 Task: Add Genuine Coconut Organic Coconut Chunks to the cart.
Action: Mouse moved to (241, 113)
Screenshot: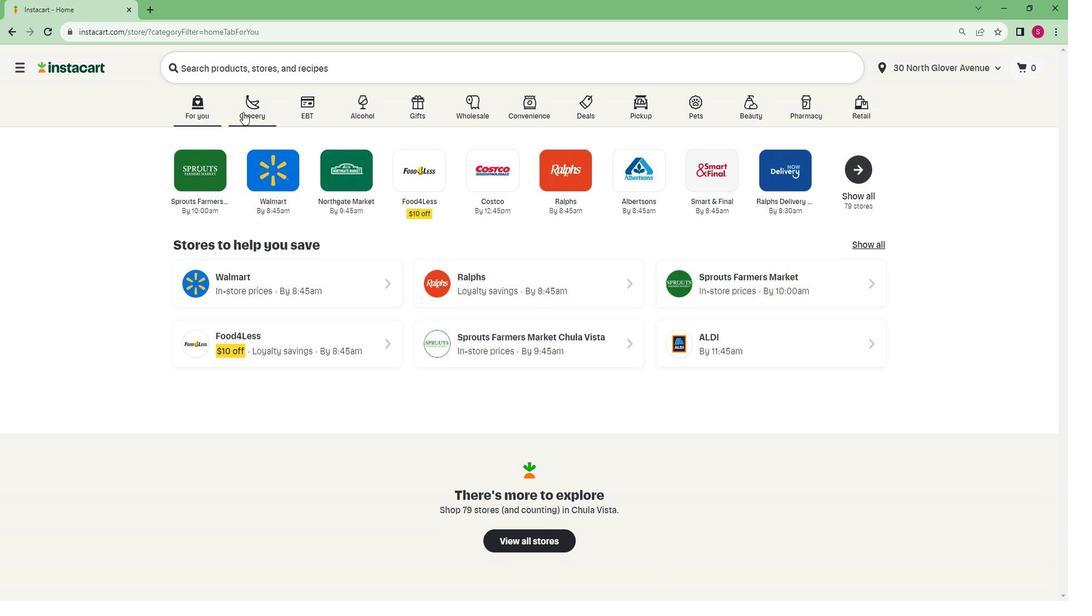 
Action: Mouse pressed left at (241, 113)
Screenshot: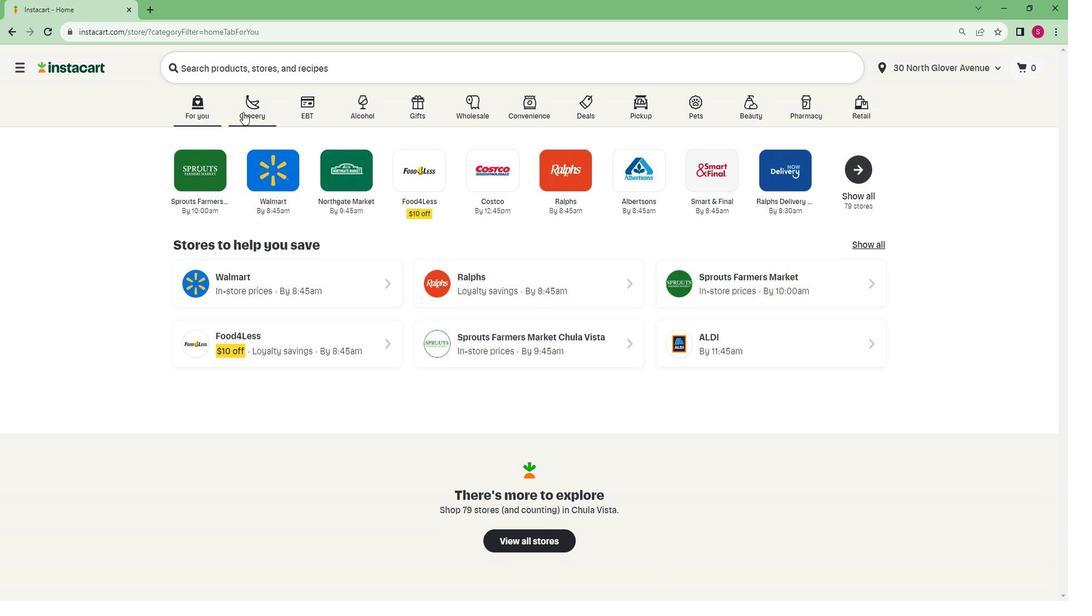 
Action: Mouse moved to (234, 329)
Screenshot: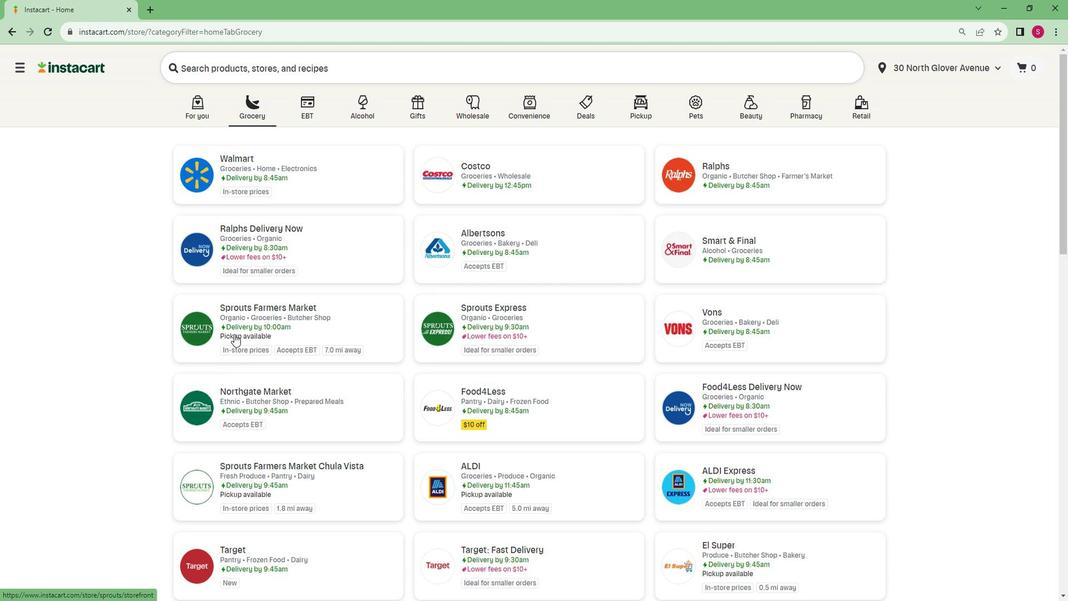 
Action: Mouse pressed left at (234, 329)
Screenshot: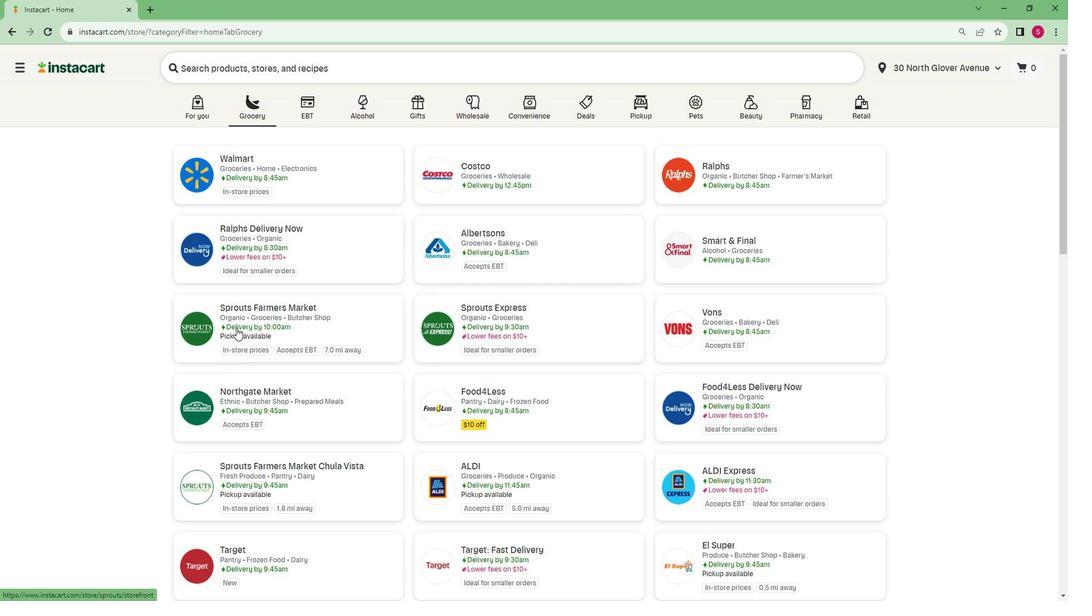 
Action: Mouse moved to (60, 394)
Screenshot: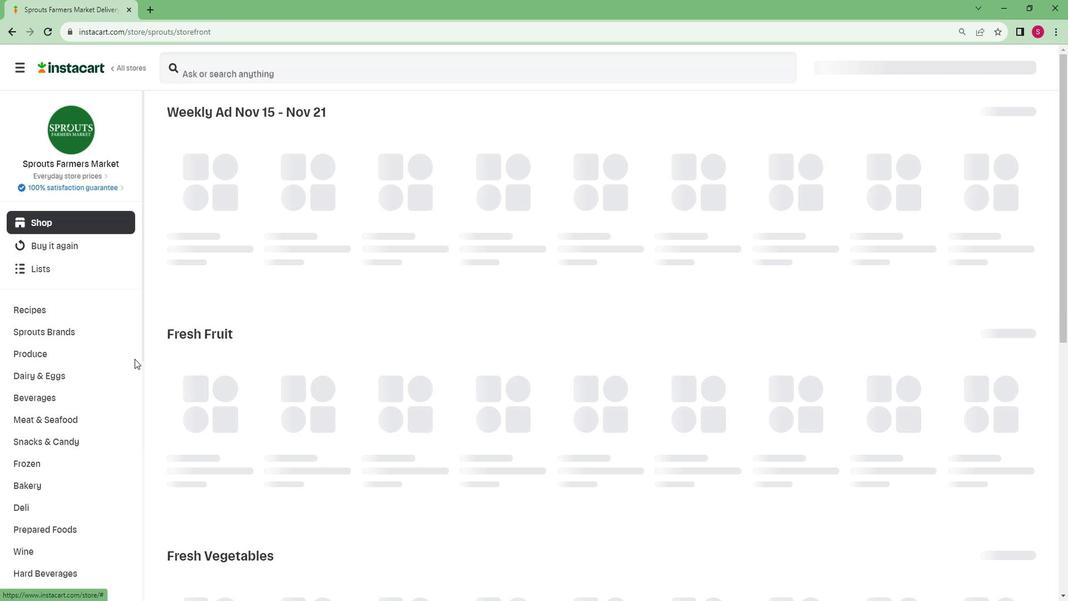
Action: Mouse scrolled (60, 394) with delta (0, 0)
Screenshot: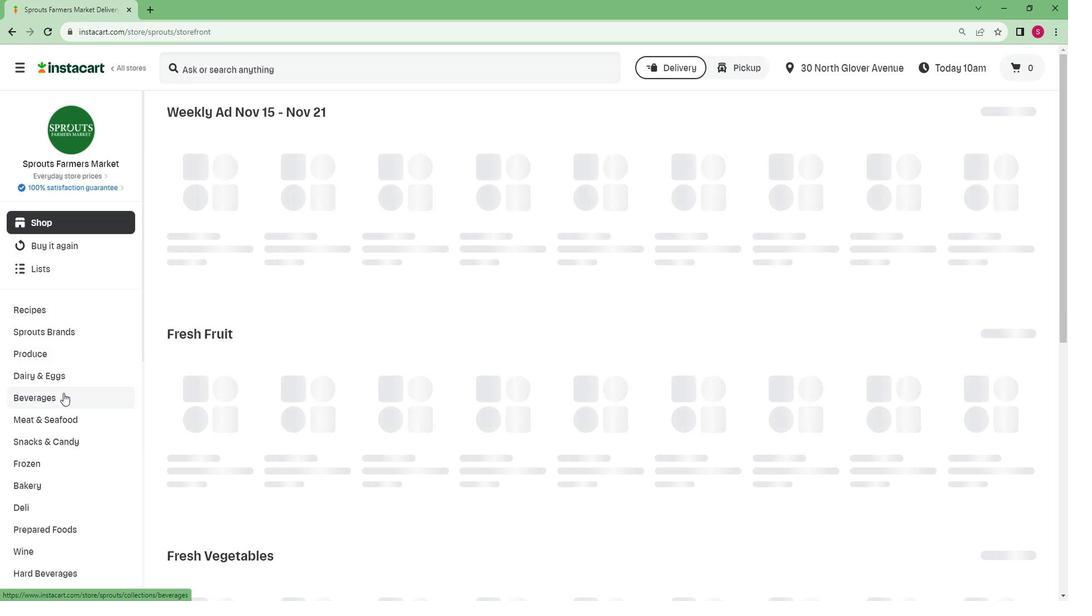 
Action: Mouse scrolled (60, 394) with delta (0, 0)
Screenshot: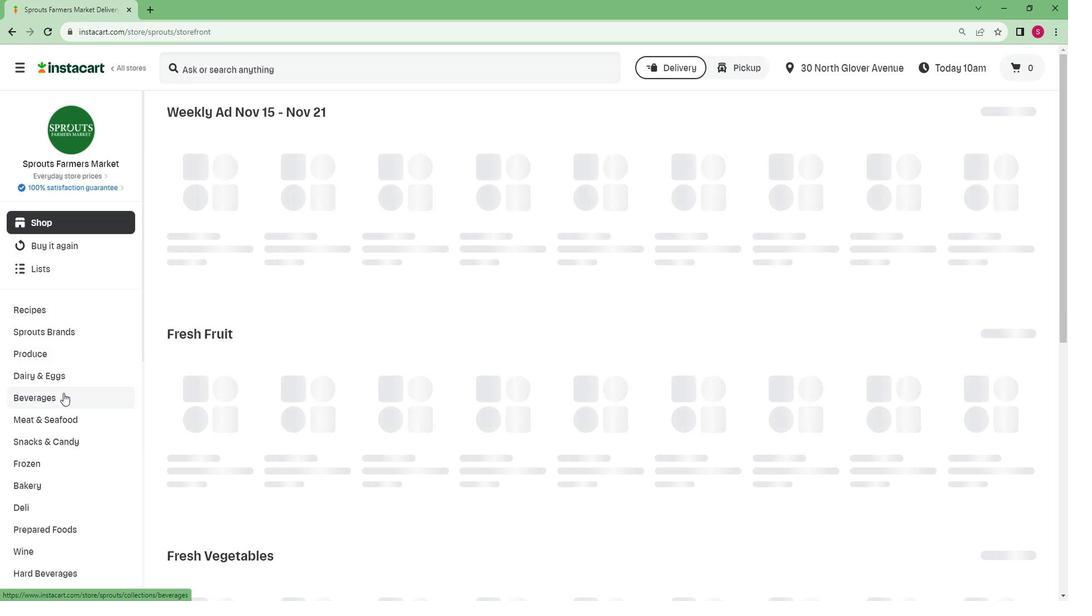 
Action: Mouse scrolled (60, 394) with delta (0, 0)
Screenshot: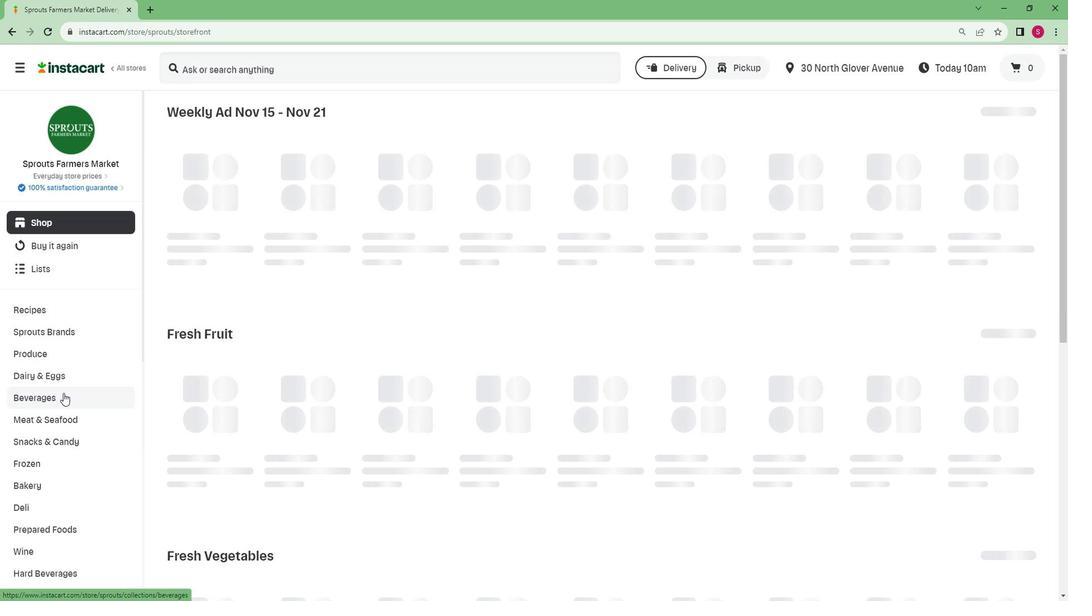 
Action: Mouse scrolled (60, 394) with delta (0, 0)
Screenshot: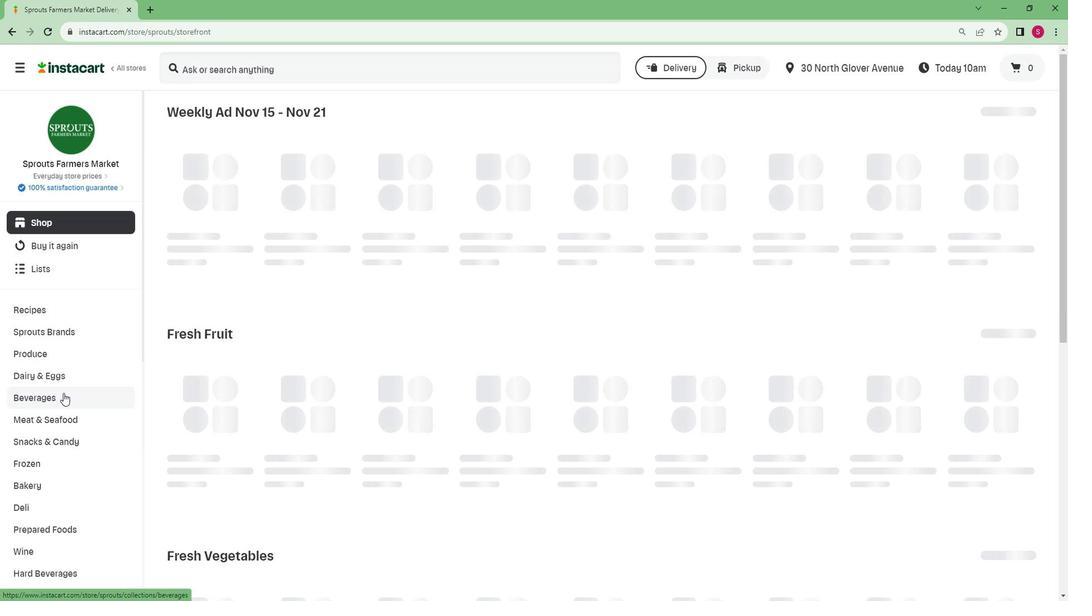 
Action: Mouse scrolled (60, 394) with delta (0, 0)
Screenshot: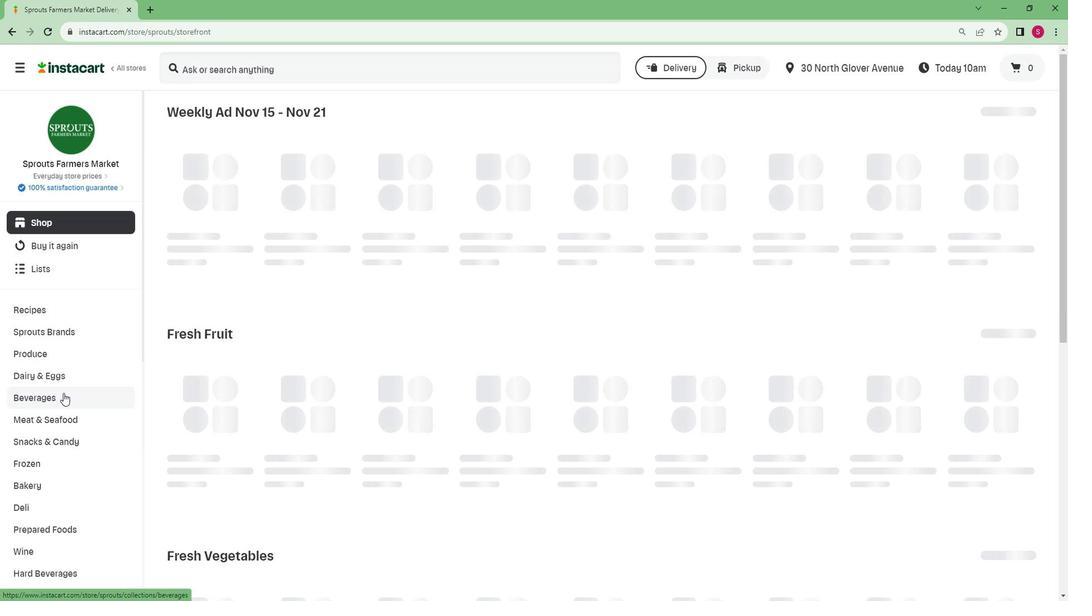 
Action: Mouse moved to (58, 395)
Screenshot: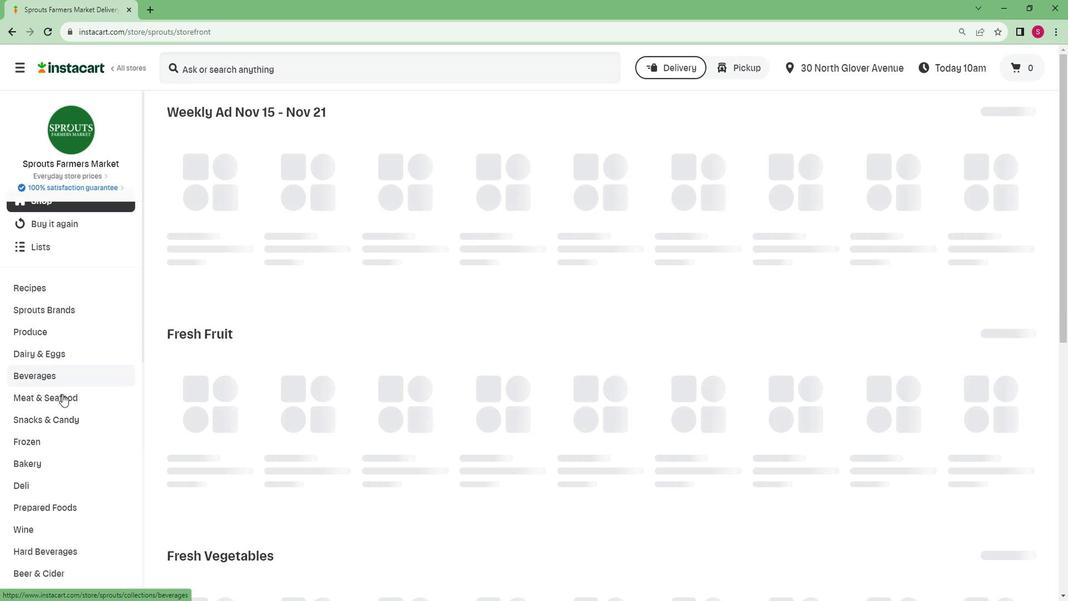 
Action: Mouse scrolled (58, 395) with delta (0, 0)
Screenshot: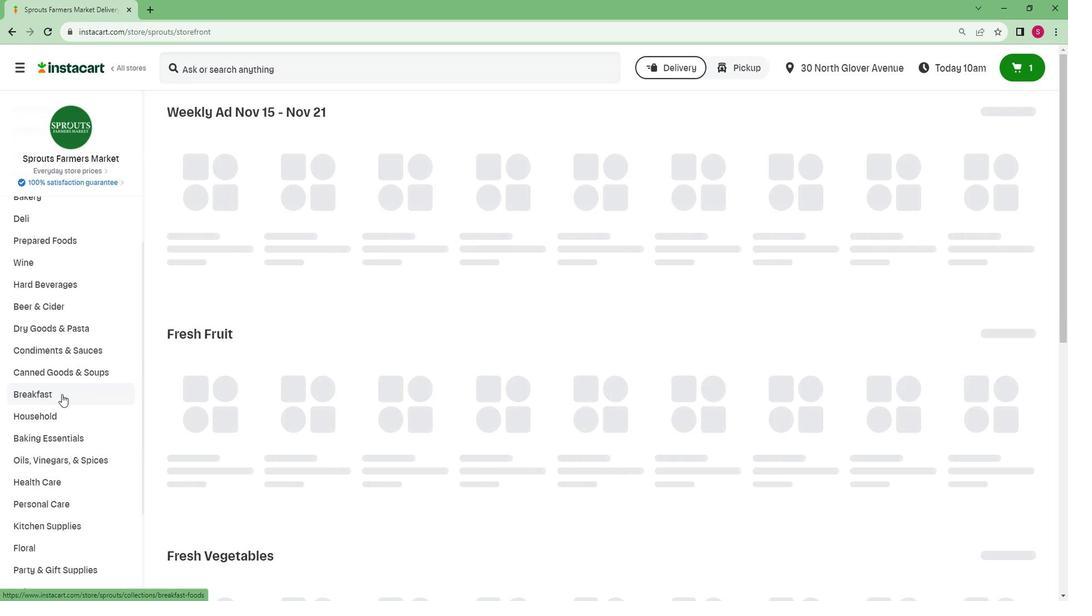 
Action: Mouse scrolled (58, 395) with delta (0, 0)
Screenshot: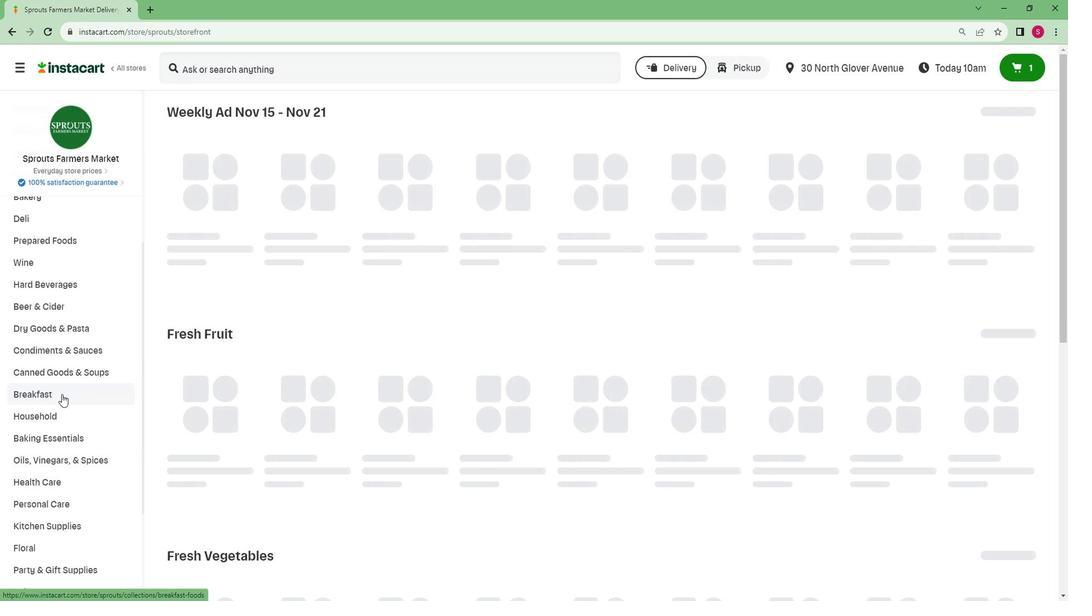 
Action: Mouse scrolled (58, 395) with delta (0, 0)
Screenshot: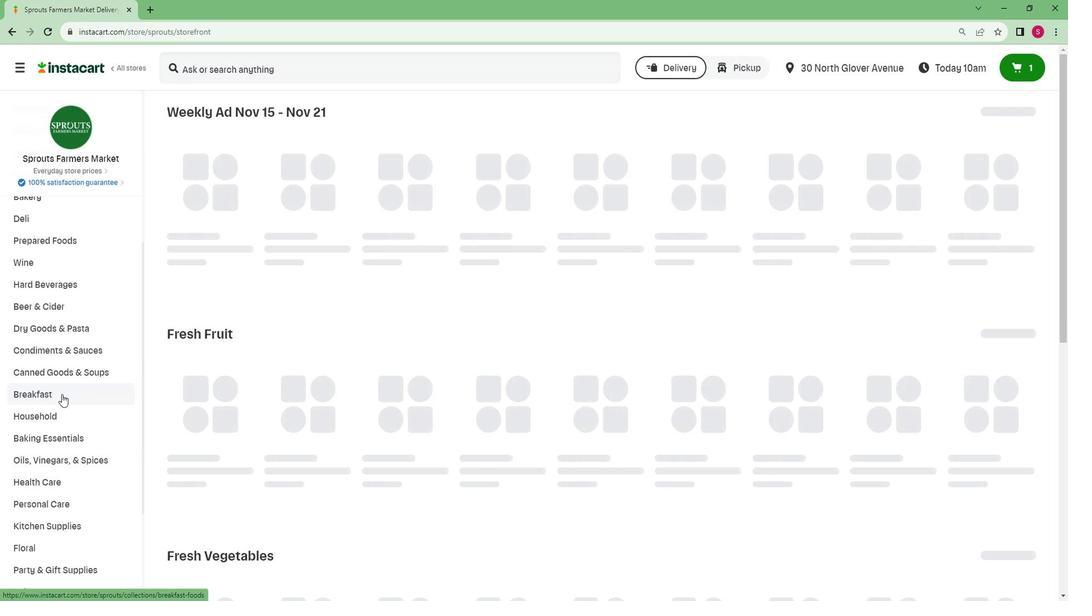 
Action: Mouse scrolled (58, 395) with delta (0, 0)
Screenshot: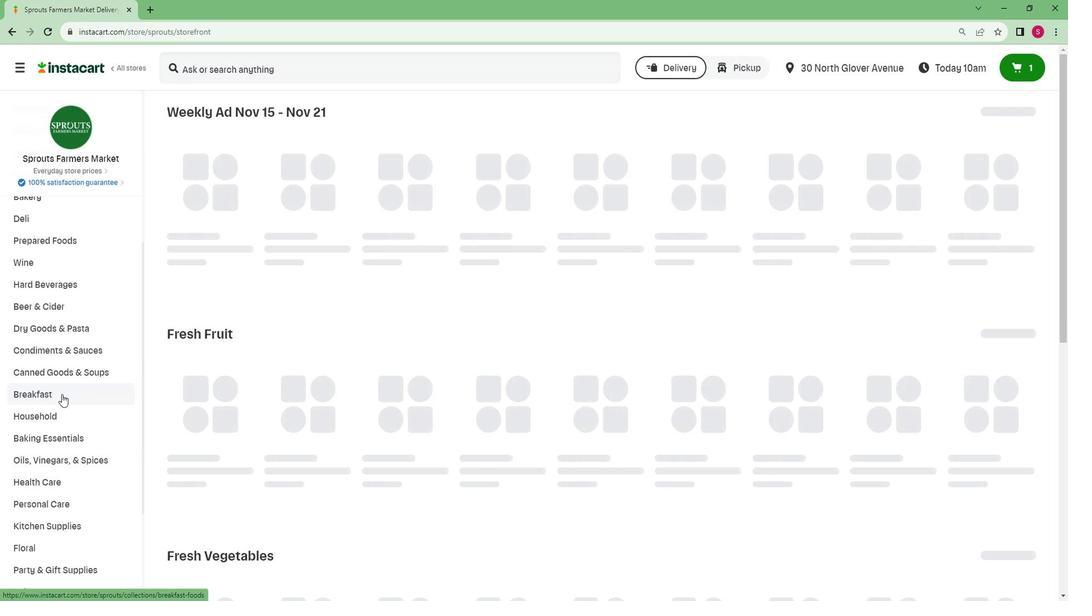 
Action: Mouse scrolled (58, 395) with delta (0, 0)
Screenshot: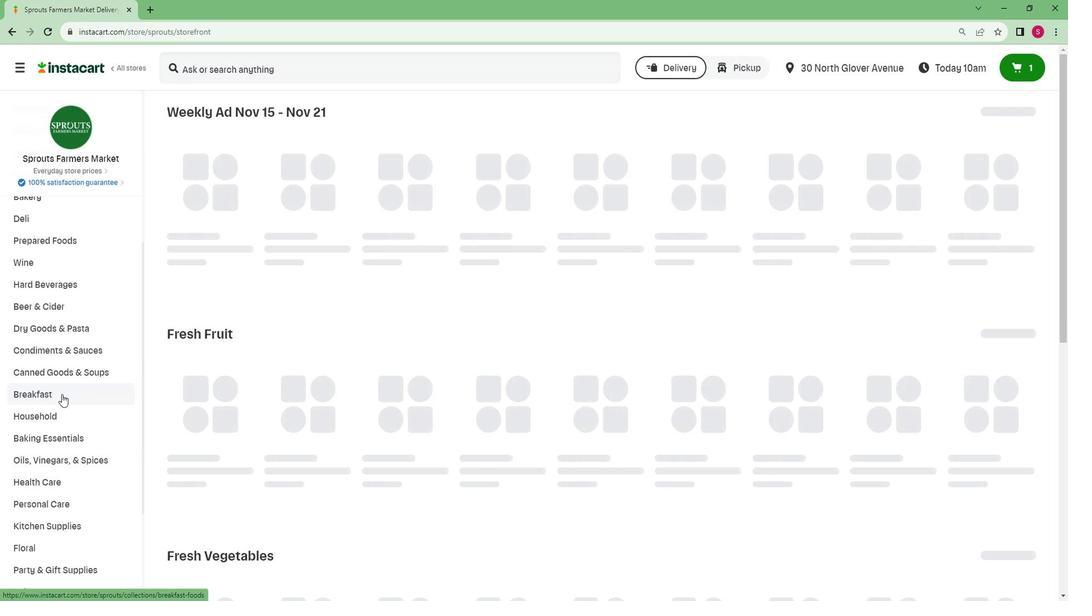 
Action: Mouse moved to (46, 568)
Screenshot: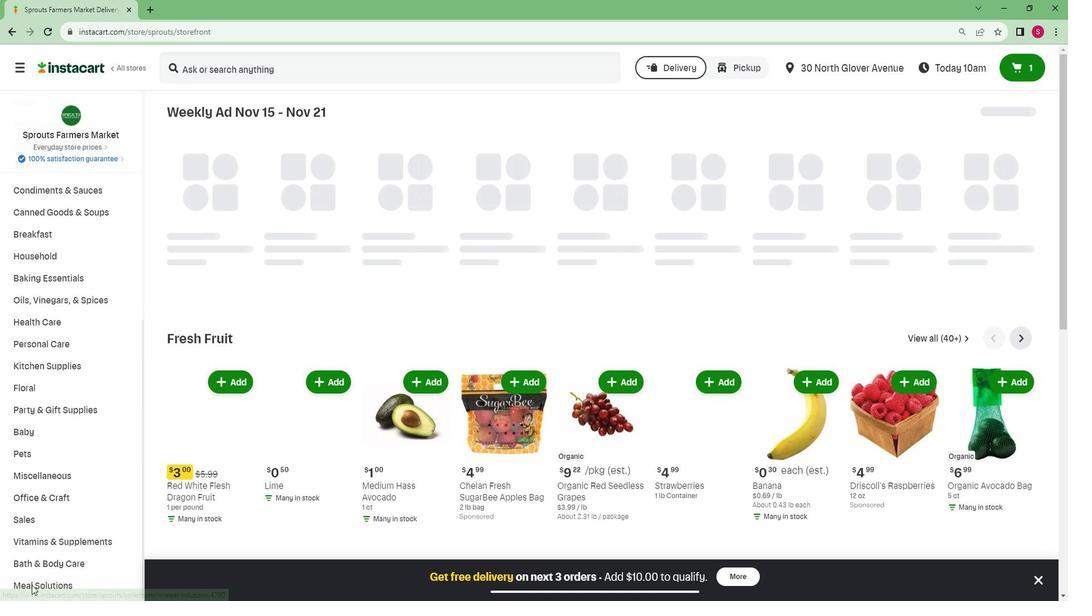 
Action: Mouse scrolled (46, 567) with delta (0, 0)
Screenshot: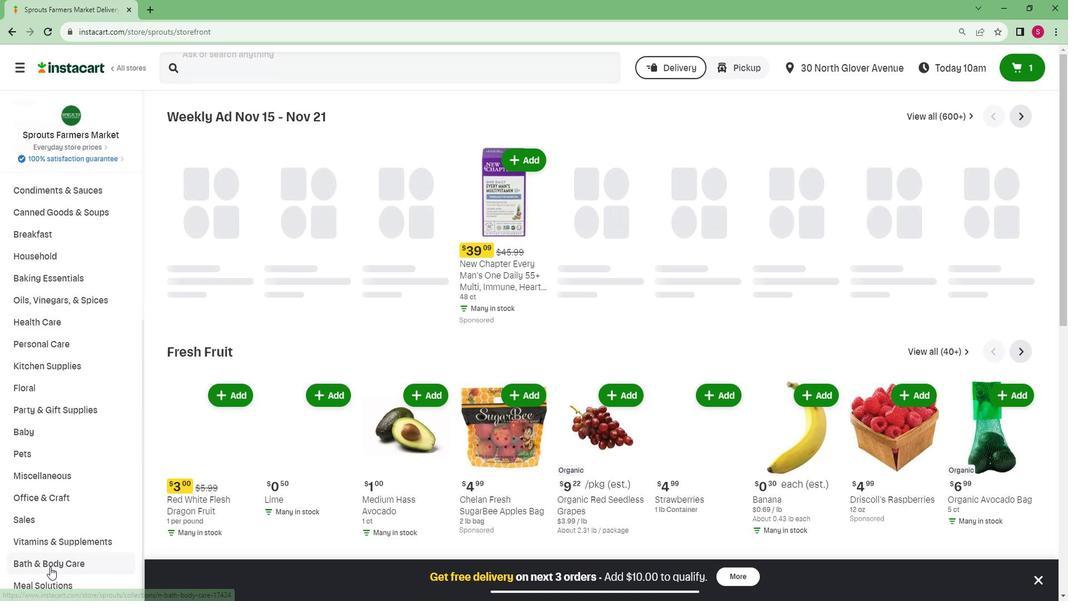 
Action: Mouse scrolled (46, 567) with delta (0, 0)
Screenshot: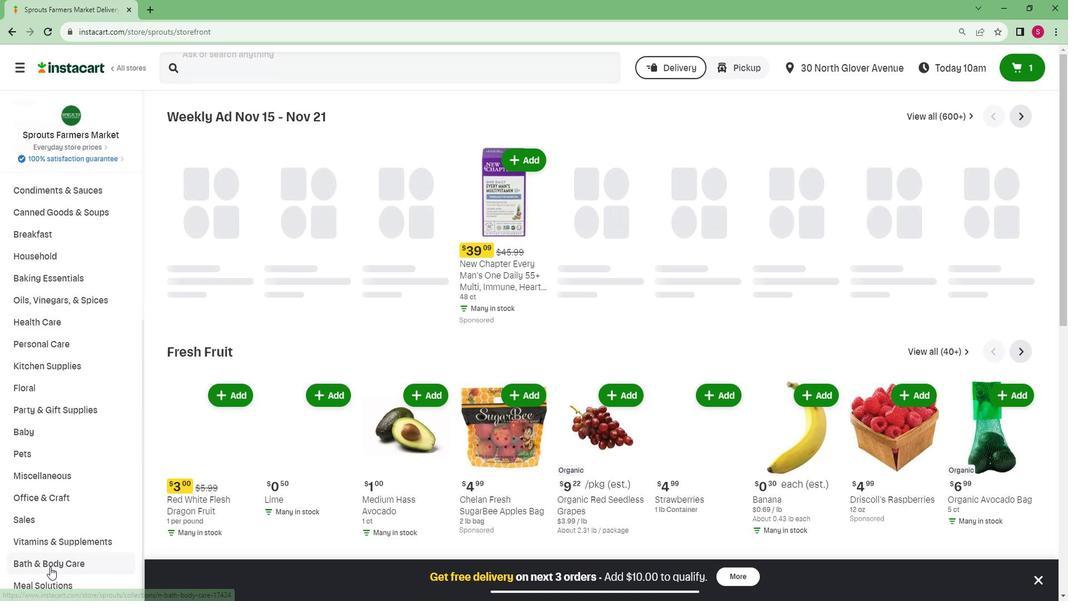 
Action: Mouse scrolled (46, 567) with delta (0, 0)
Screenshot: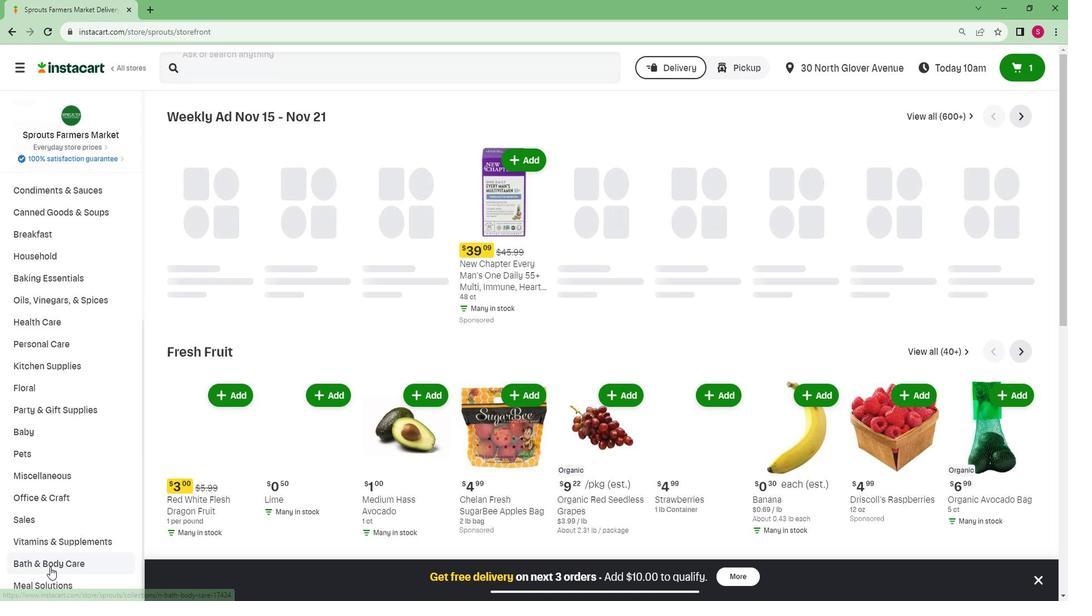 
Action: Mouse moved to (42, 578)
Screenshot: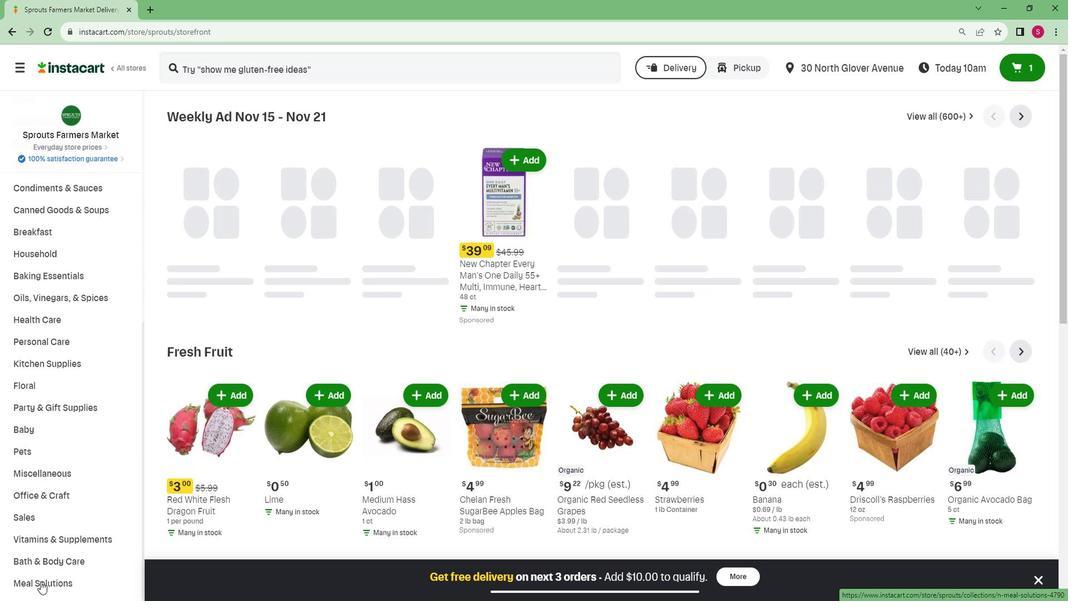 
Action: Mouse pressed left at (42, 578)
Screenshot: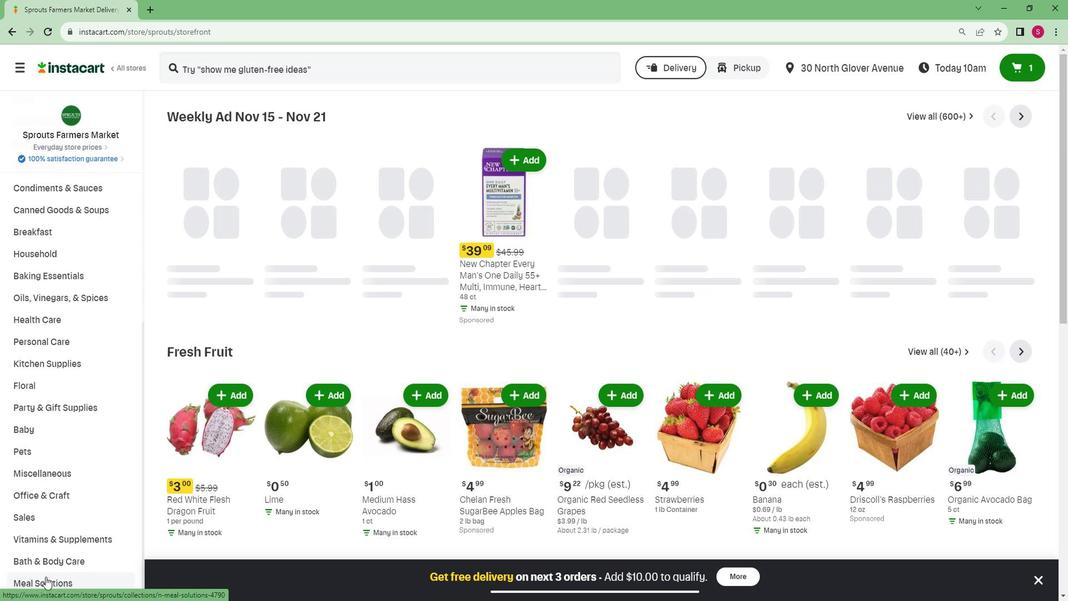 
Action: Mouse moved to (42, 576)
Screenshot: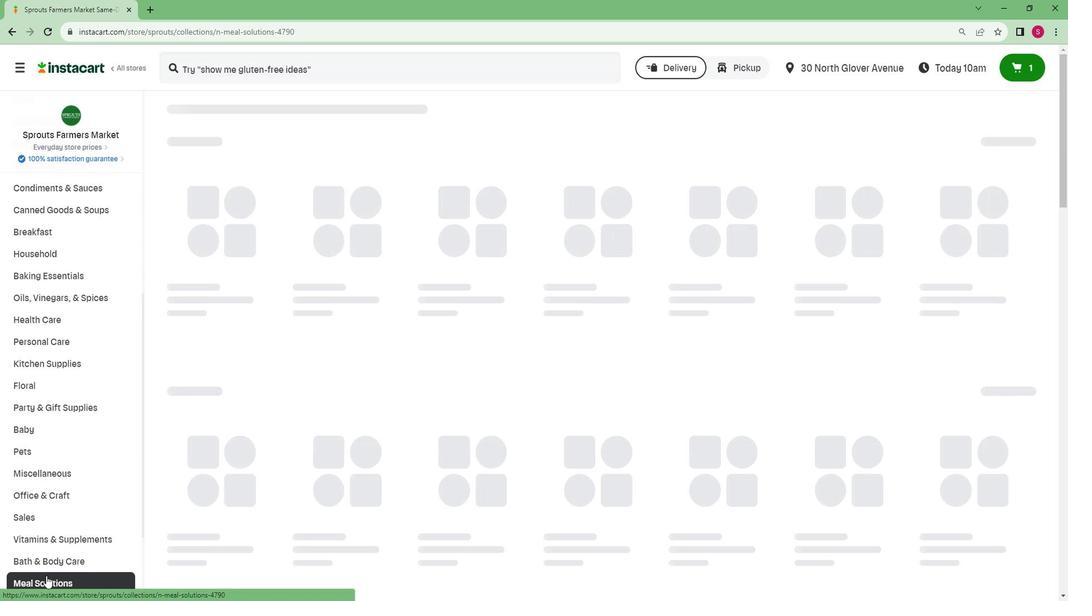 
Action: Mouse scrolled (42, 576) with delta (0, 0)
Screenshot: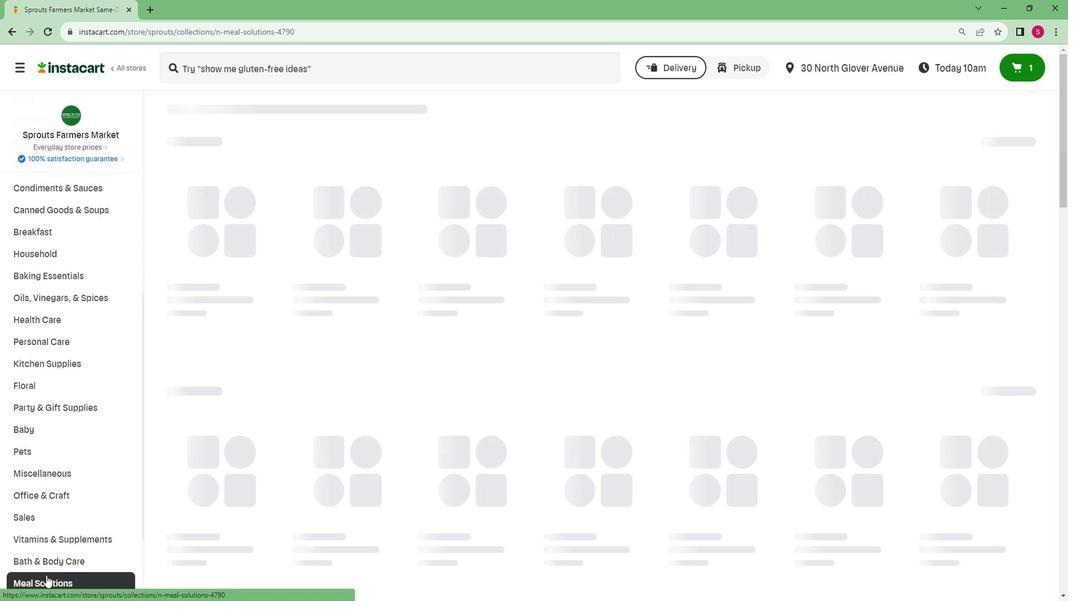 
Action: Mouse scrolled (42, 576) with delta (0, 0)
Screenshot: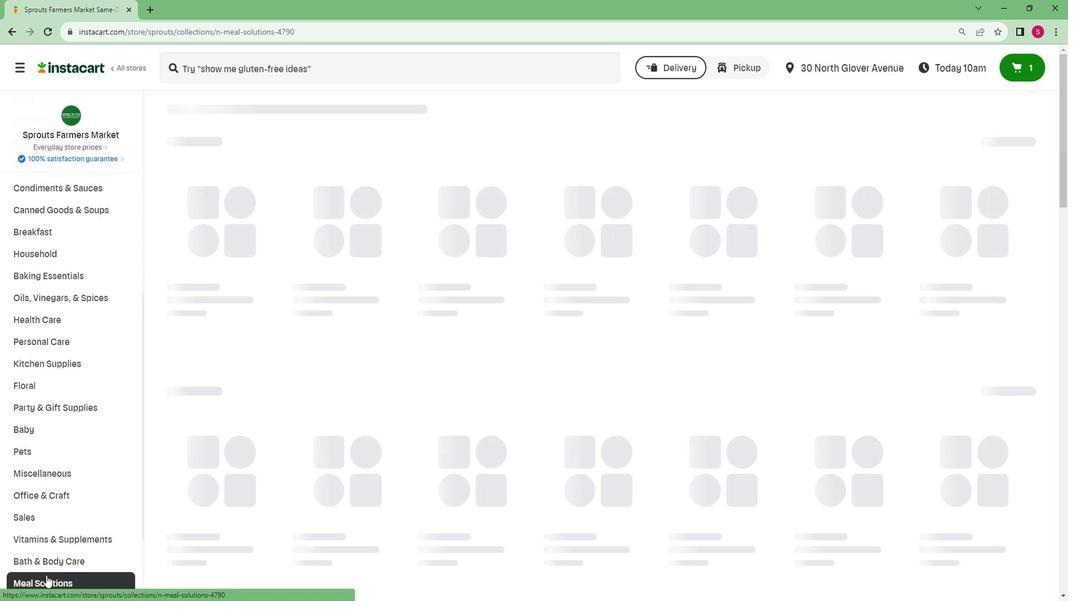 
Action: Mouse scrolled (42, 576) with delta (0, 0)
Screenshot: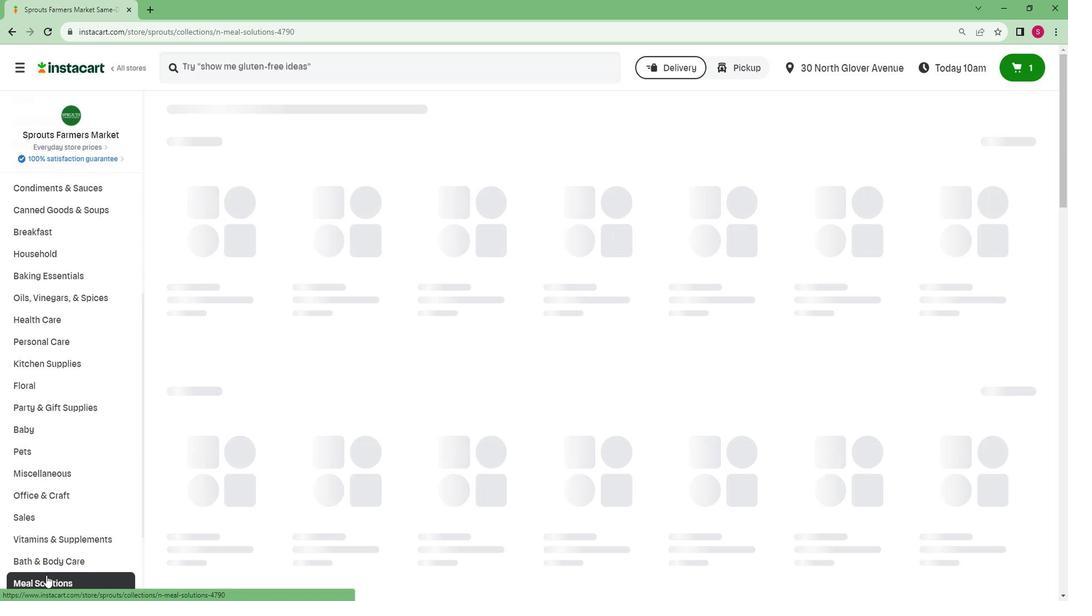 
Action: Mouse scrolled (42, 576) with delta (0, 0)
Screenshot: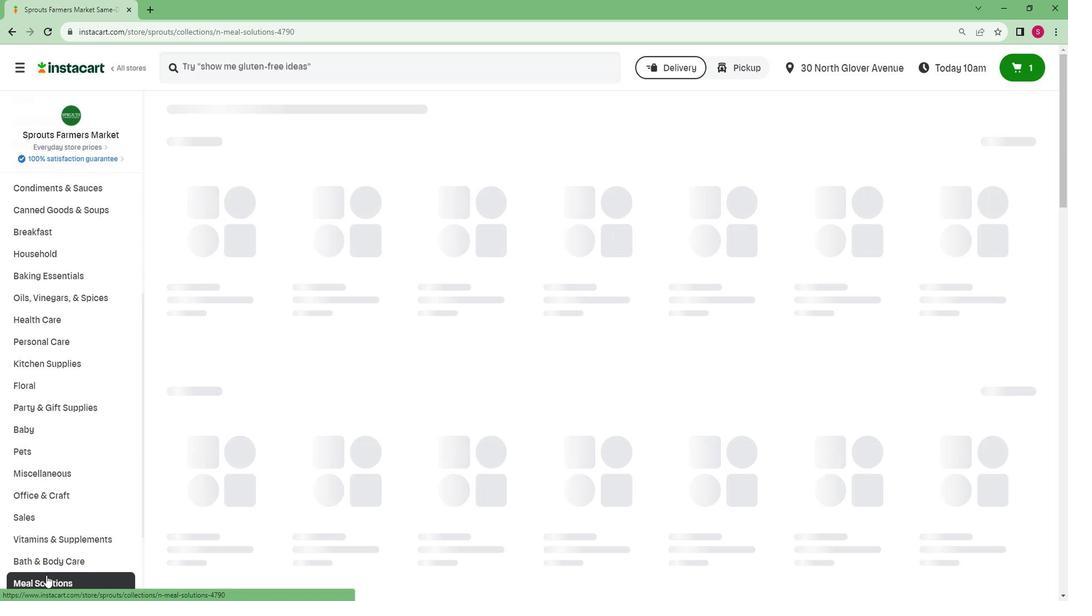 
Action: Mouse scrolled (42, 576) with delta (0, 0)
Screenshot: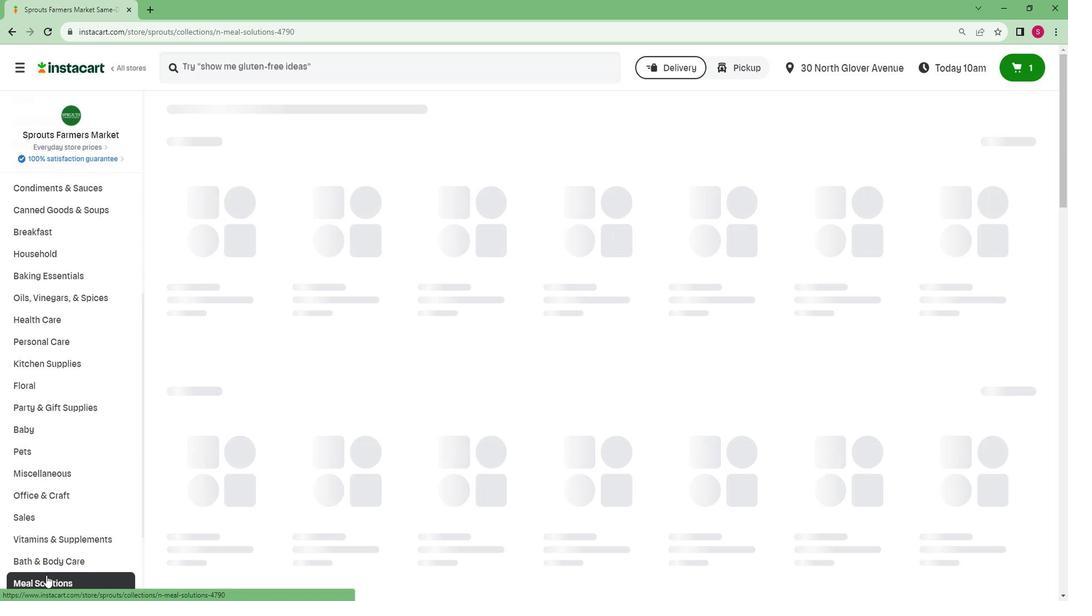 
Action: Mouse scrolled (42, 576) with delta (0, 0)
Screenshot: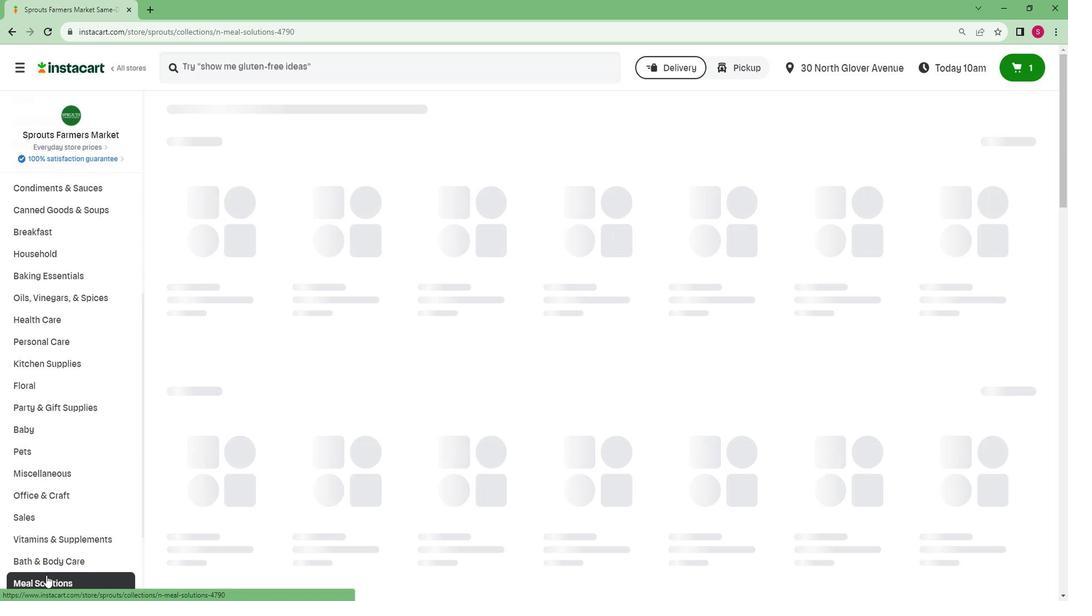 
Action: Mouse scrolled (42, 576) with delta (0, 0)
Screenshot: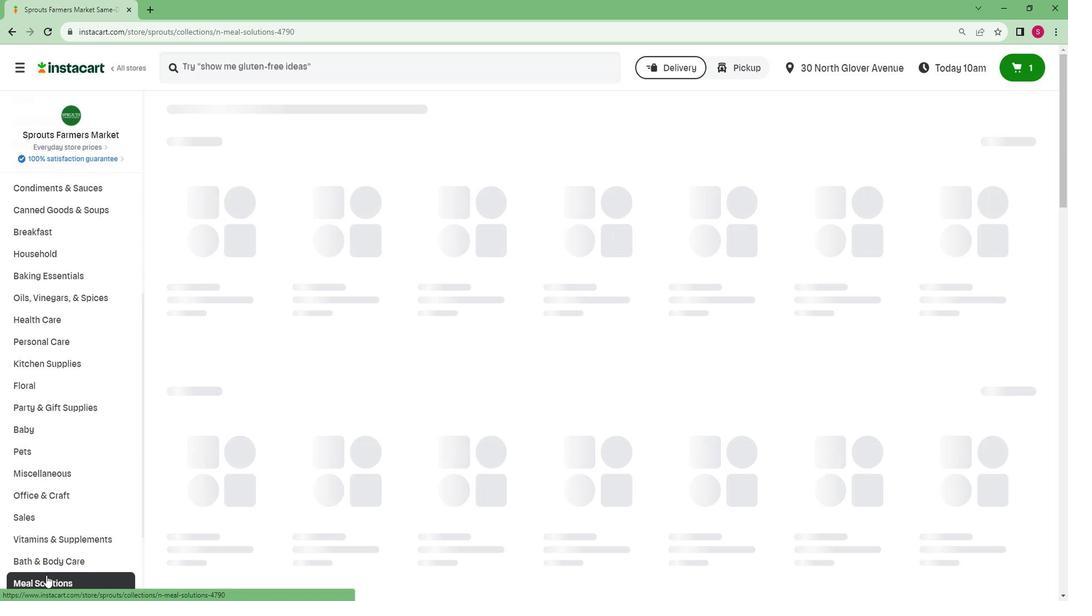 
Action: Mouse moved to (51, 540)
Screenshot: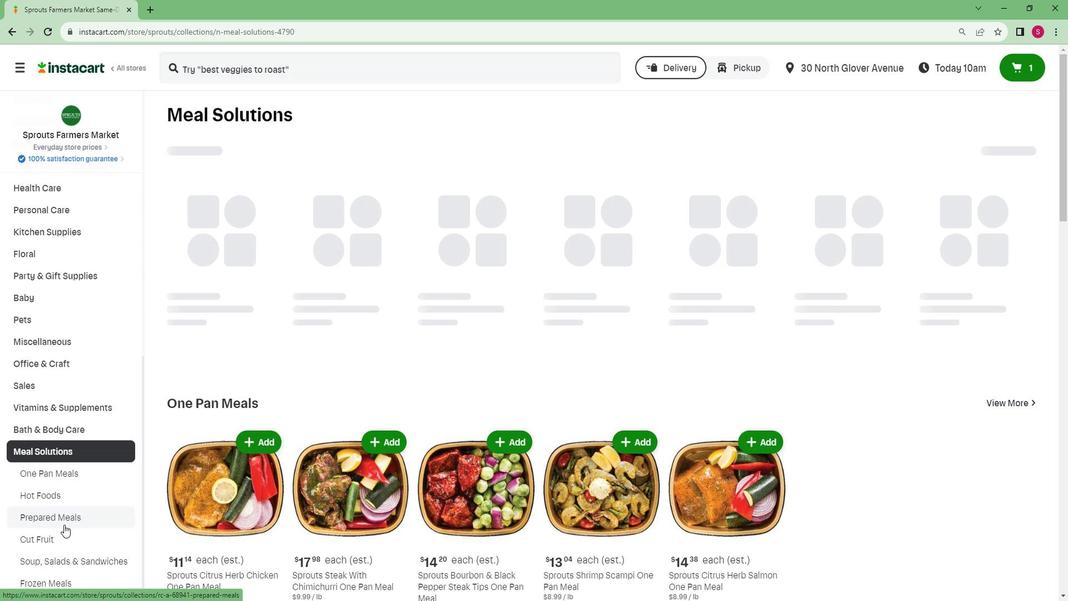 
Action: Mouse pressed left at (51, 540)
Screenshot: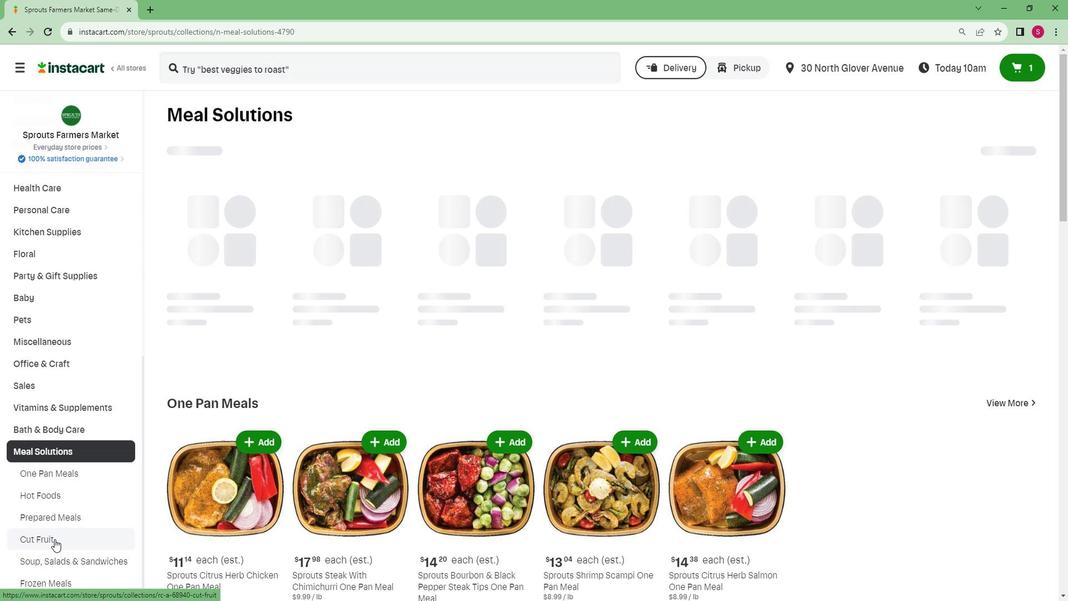 
Action: Mouse moved to (255, 71)
Screenshot: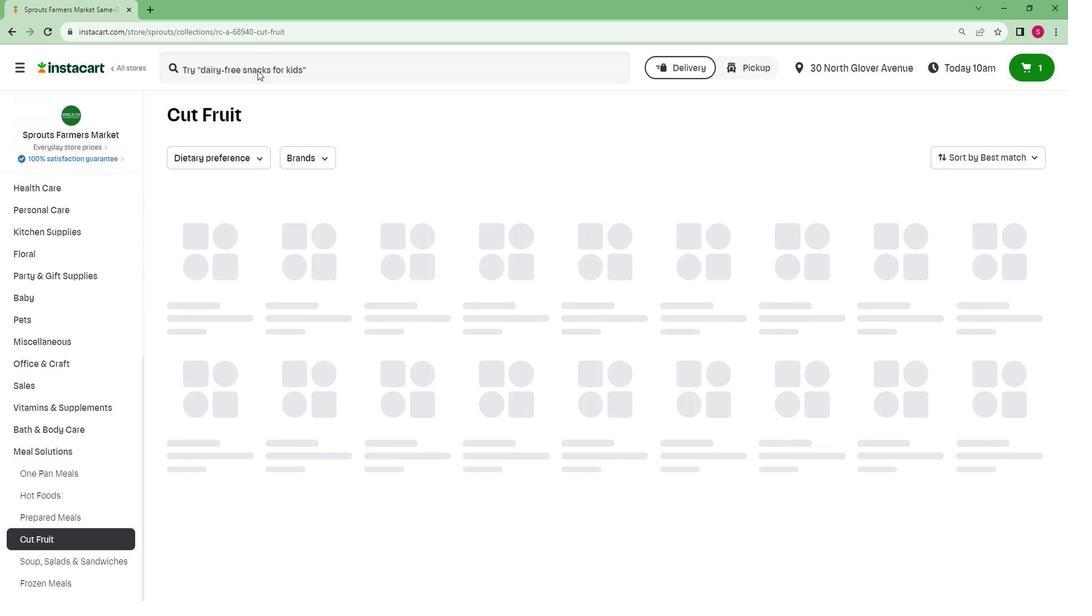 
Action: Mouse pressed left at (255, 71)
Screenshot: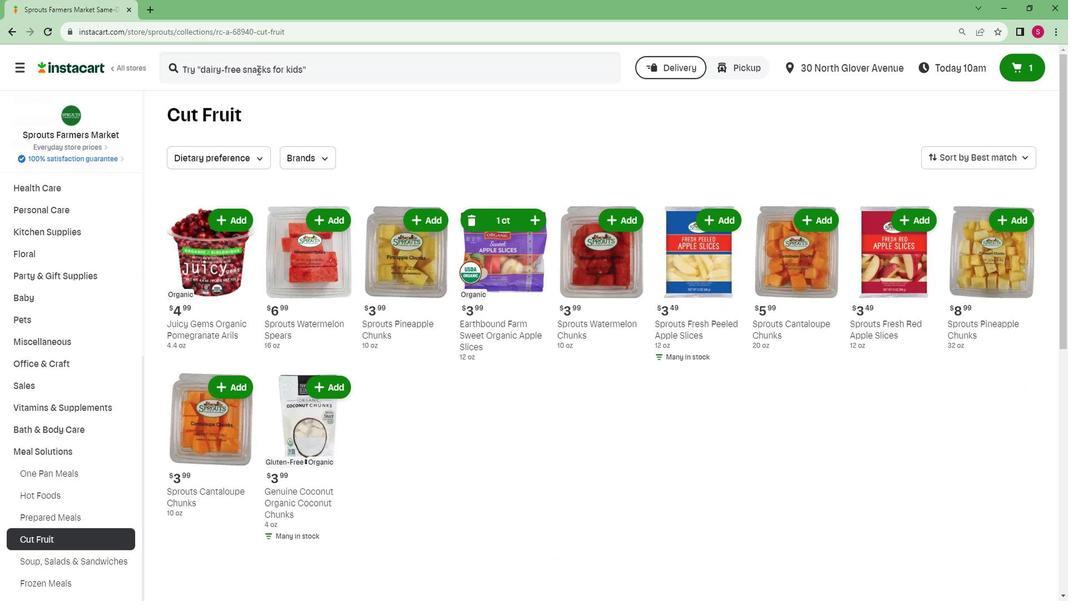 
Action: Key pressed <Key.caps_lock>G<Key.caps_lock>enuine<Key.space><Key.caps_lock>C<Key.caps_lock>oconut<Key.space><Key.caps_lock>O<Key.caps_lock>rganic<Key.space><Key.caps_lock>C<Key.caps_lock>oconut<Key.space><Key.caps_lock>C<Key.caps_lock>hunks<Key.enter>
Screenshot: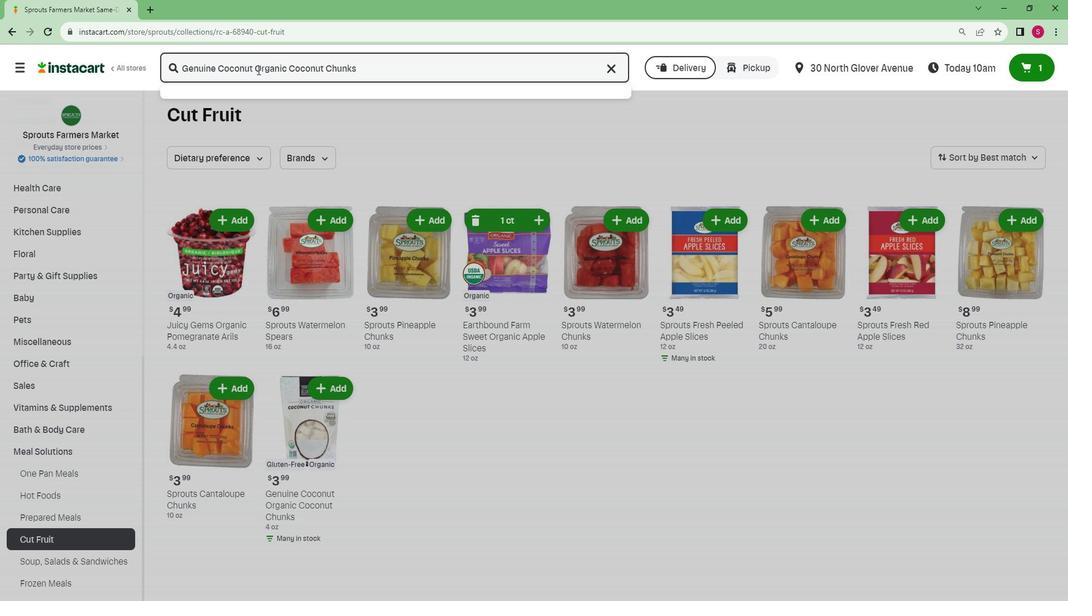
Action: Mouse moved to (314, 188)
Screenshot: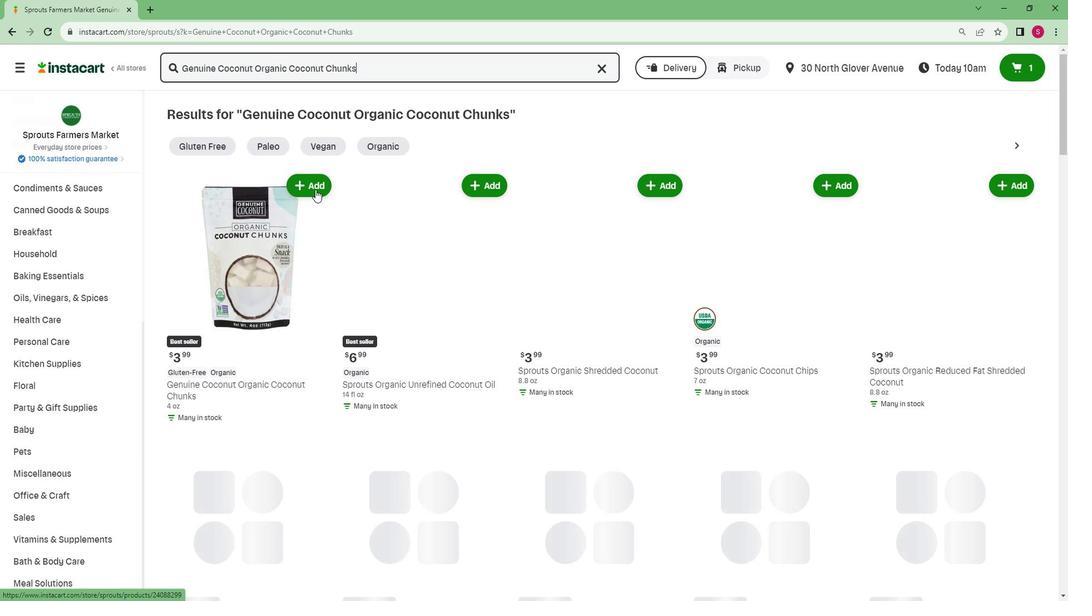 
Action: Mouse pressed left at (314, 188)
Screenshot: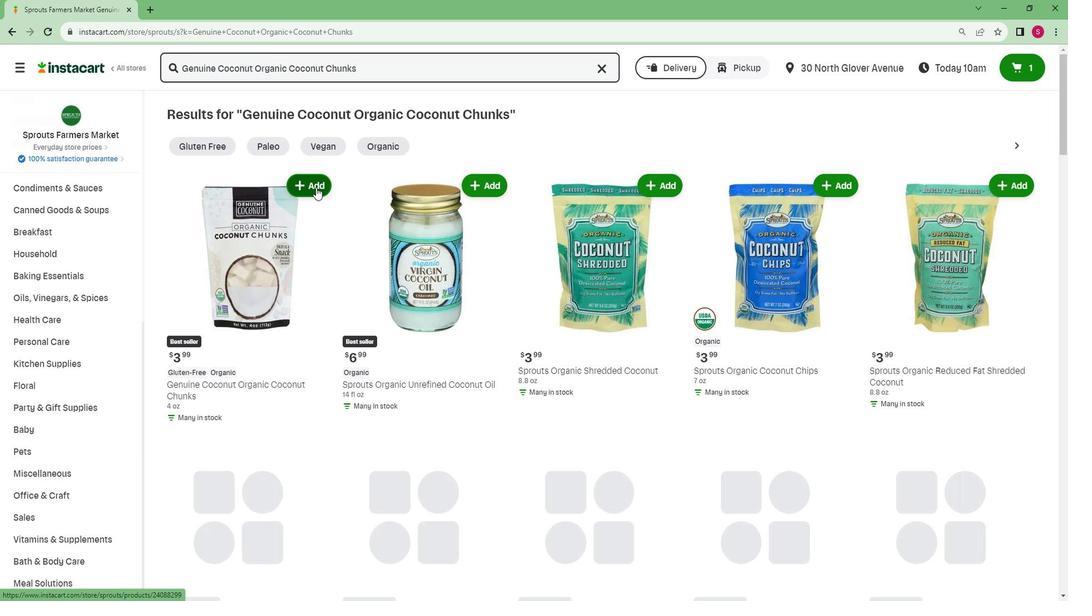 
